 Task: Create a due date automation trigger when advanced on, 2 hours before a card is due add fields with custom field "Resume" set.
Action: Mouse moved to (812, 238)
Screenshot: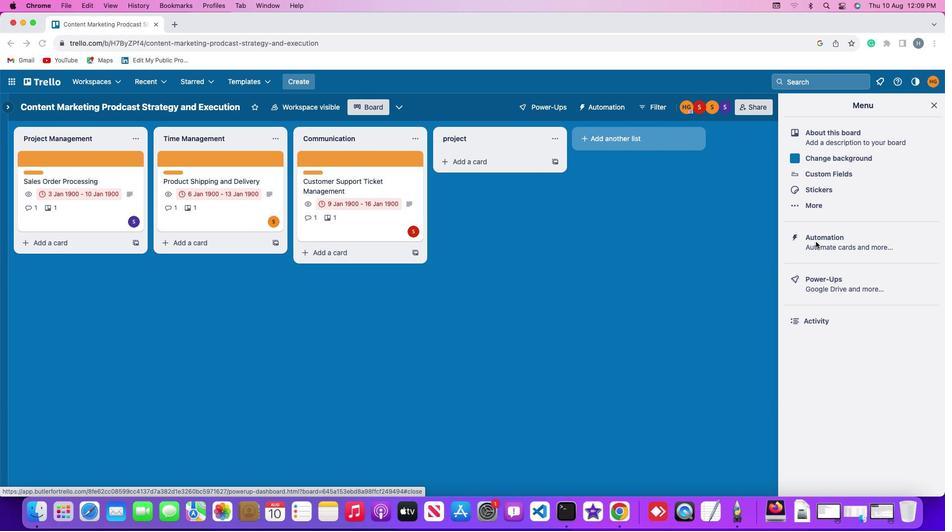 
Action: Mouse pressed left at (812, 238)
Screenshot: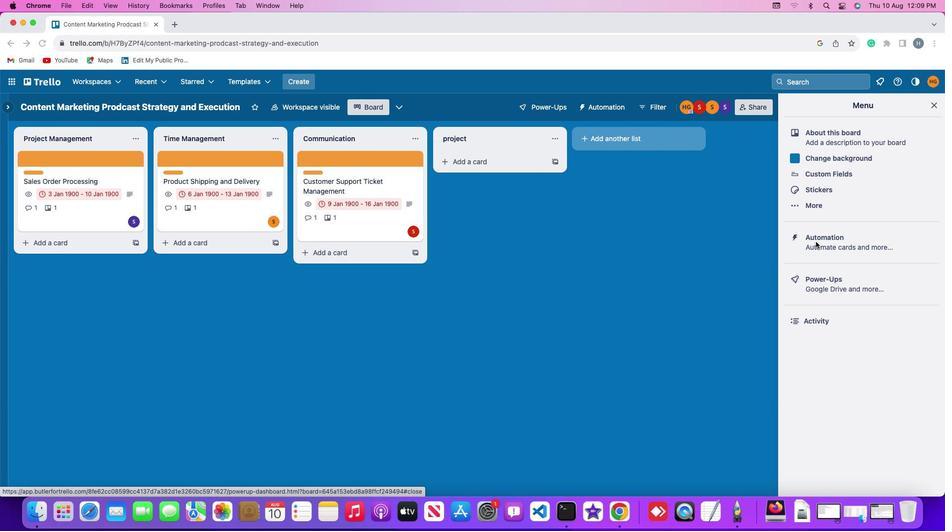 
Action: Mouse pressed left at (812, 238)
Screenshot: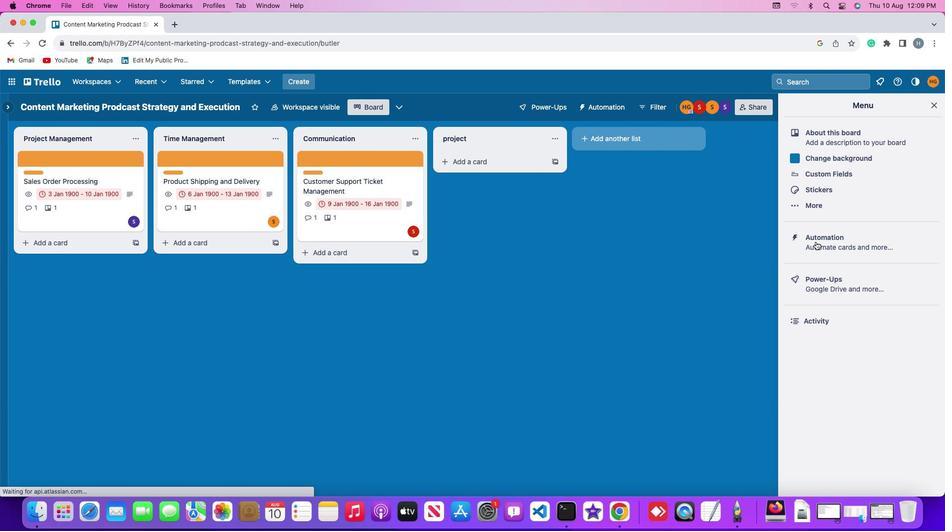 
Action: Mouse moved to (45, 227)
Screenshot: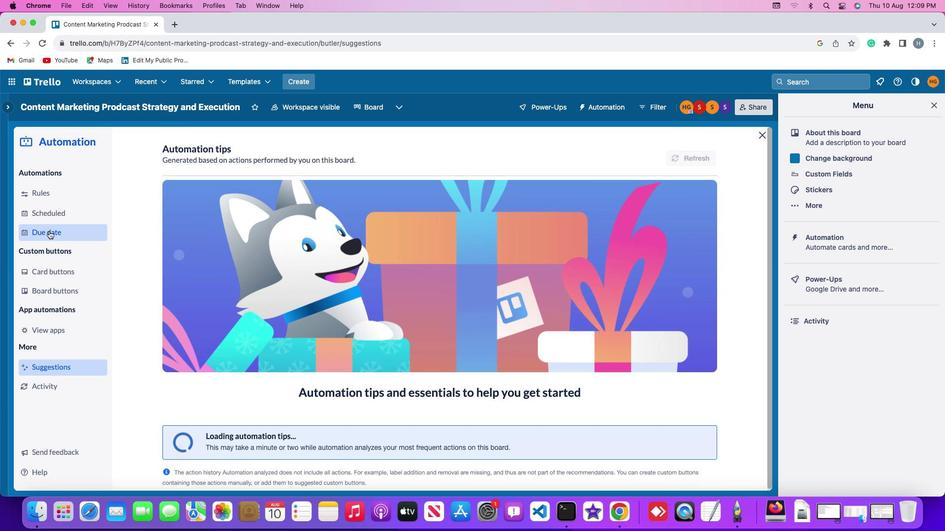 
Action: Mouse pressed left at (45, 227)
Screenshot: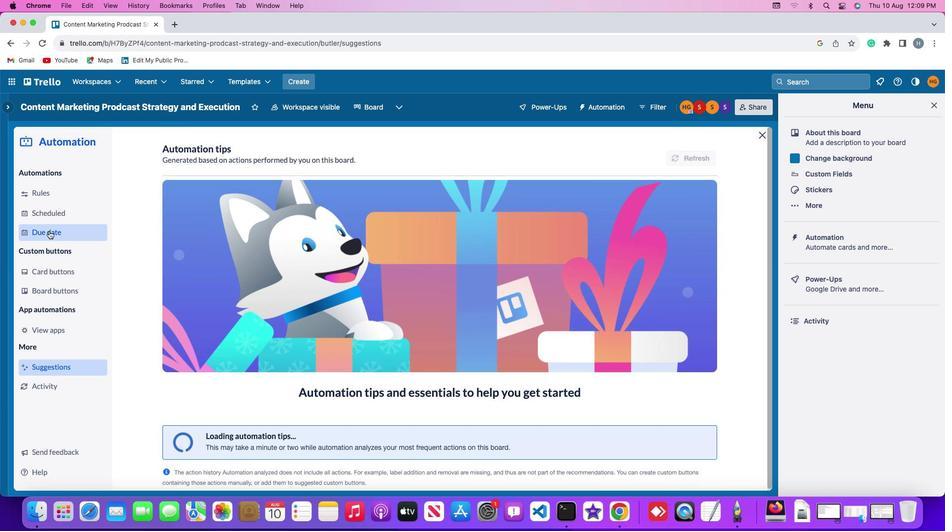 
Action: Mouse moved to (667, 147)
Screenshot: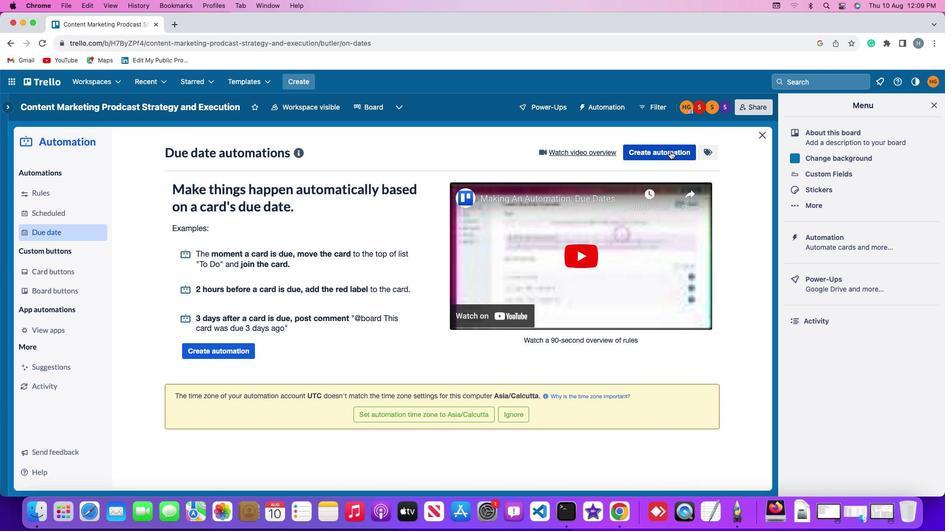 
Action: Mouse pressed left at (667, 147)
Screenshot: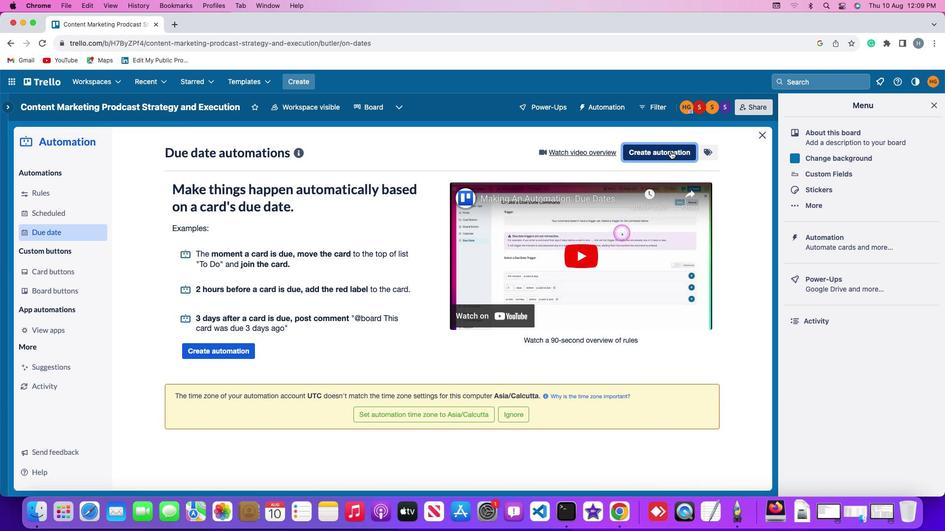 
Action: Mouse moved to (214, 242)
Screenshot: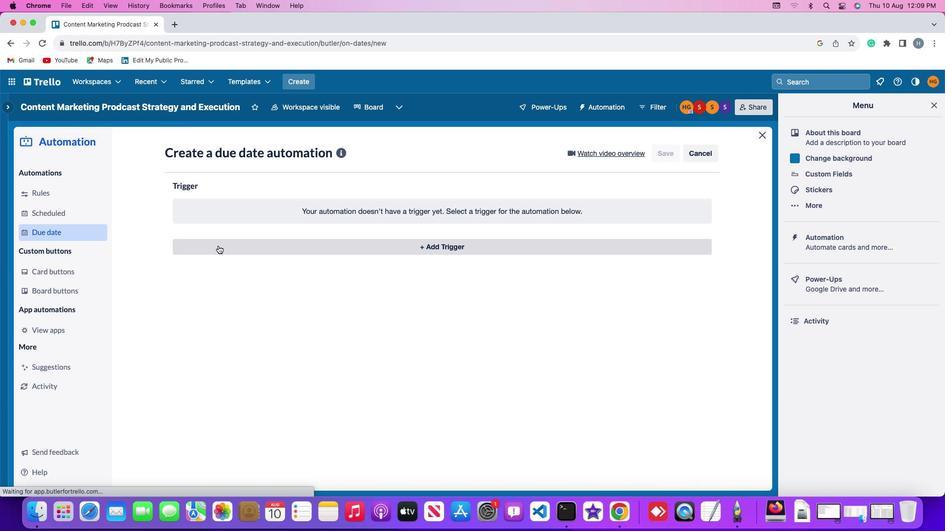 
Action: Mouse pressed left at (214, 242)
Screenshot: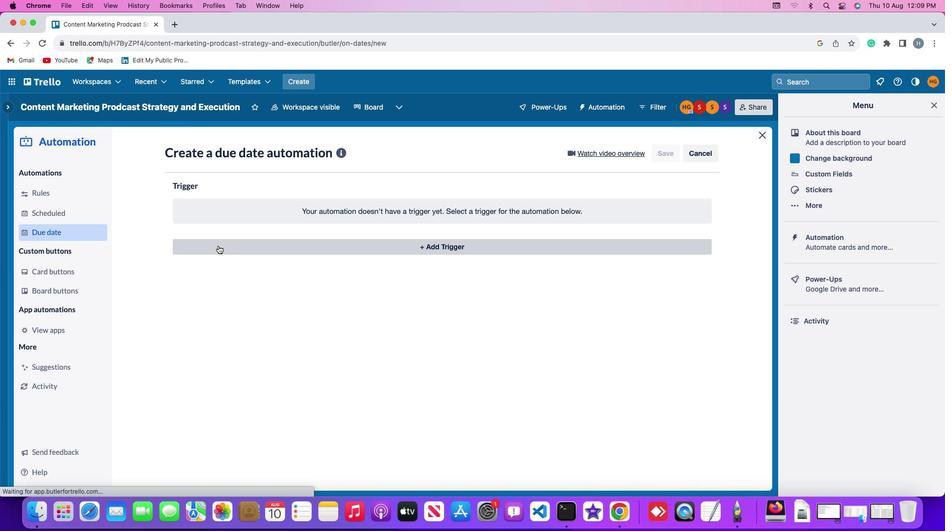 
Action: Mouse moved to (190, 389)
Screenshot: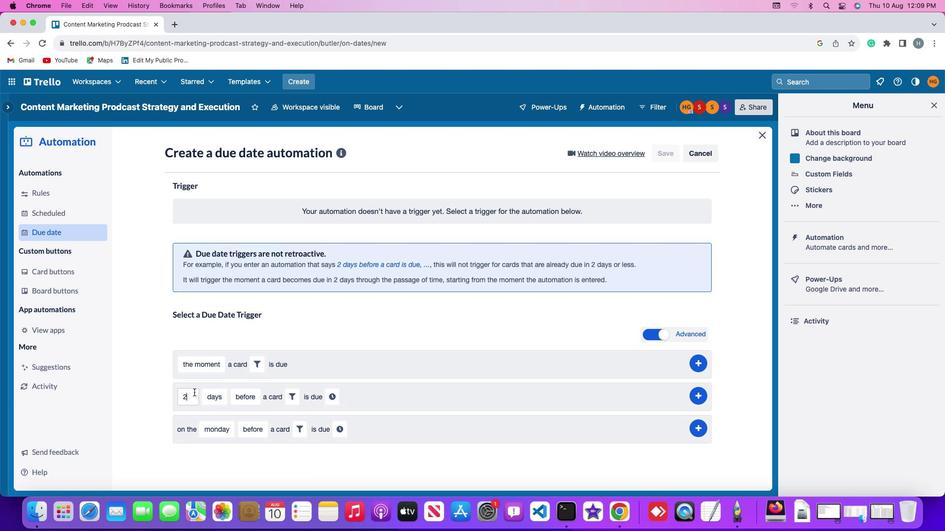 
Action: Mouse pressed left at (190, 389)
Screenshot: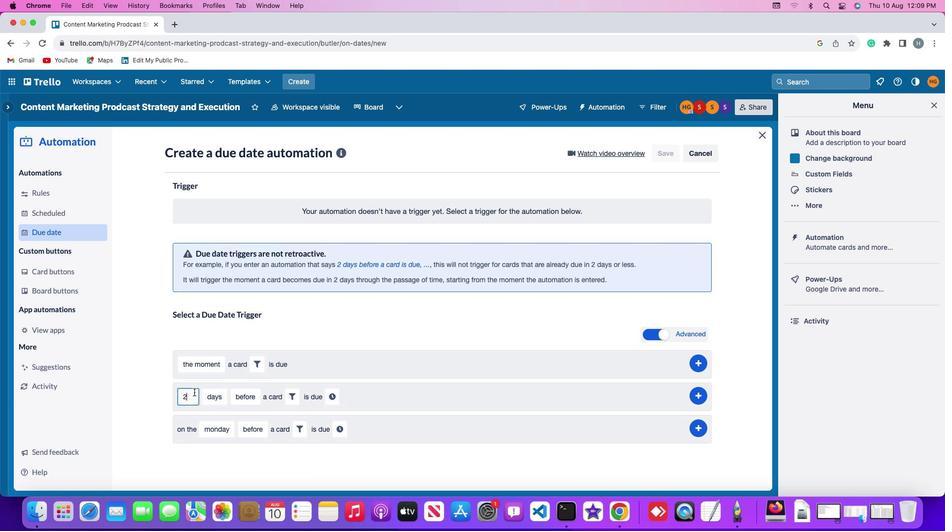 
Action: Mouse moved to (190, 389)
Screenshot: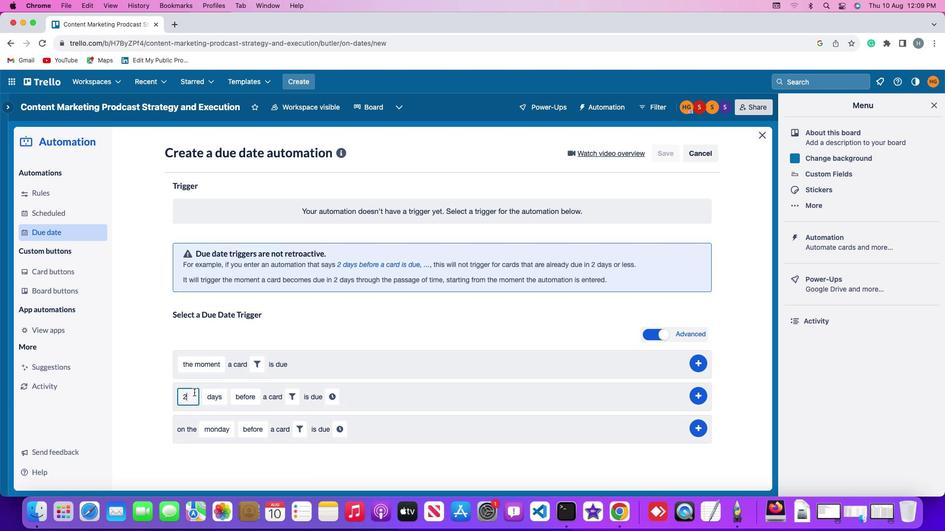 
Action: Key pressed Key.backspace'2'
Screenshot: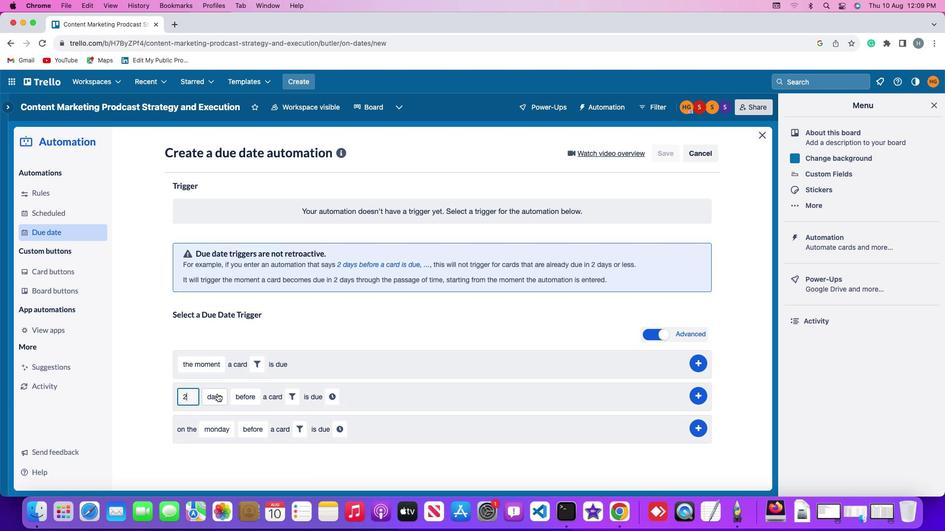 
Action: Mouse moved to (215, 390)
Screenshot: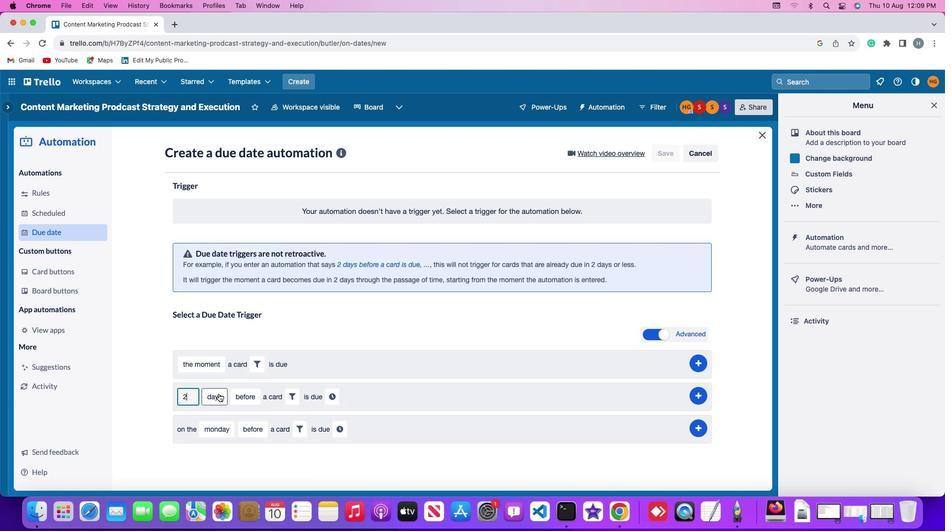 
Action: Mouse pressed left at (215, 390)
Screenshot: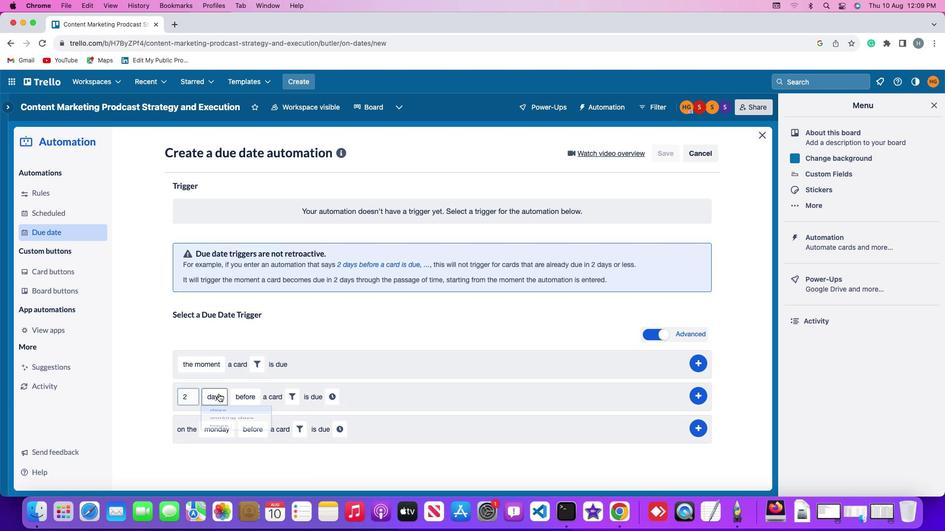 
Action: Mouse moved to (222, 446)
Screenshot: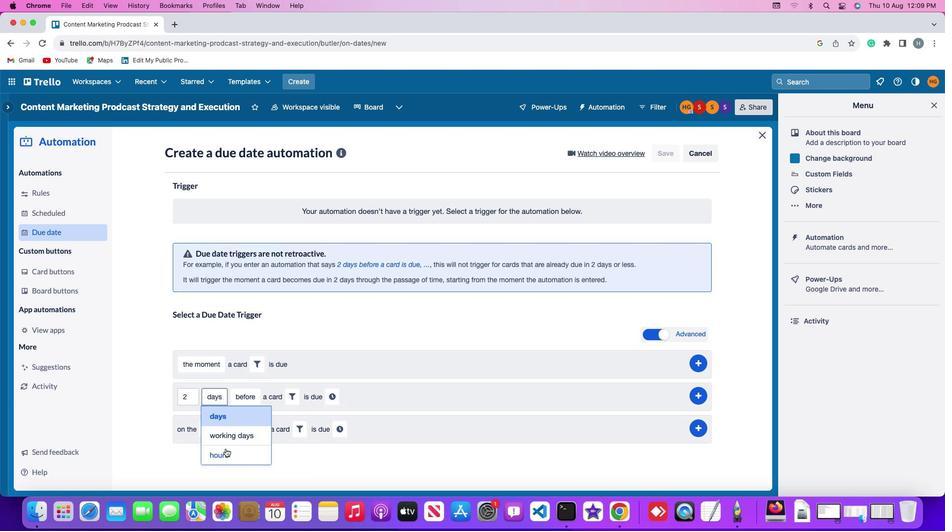 
Action: Mouse pressed left at (222, 446)
Screenshot: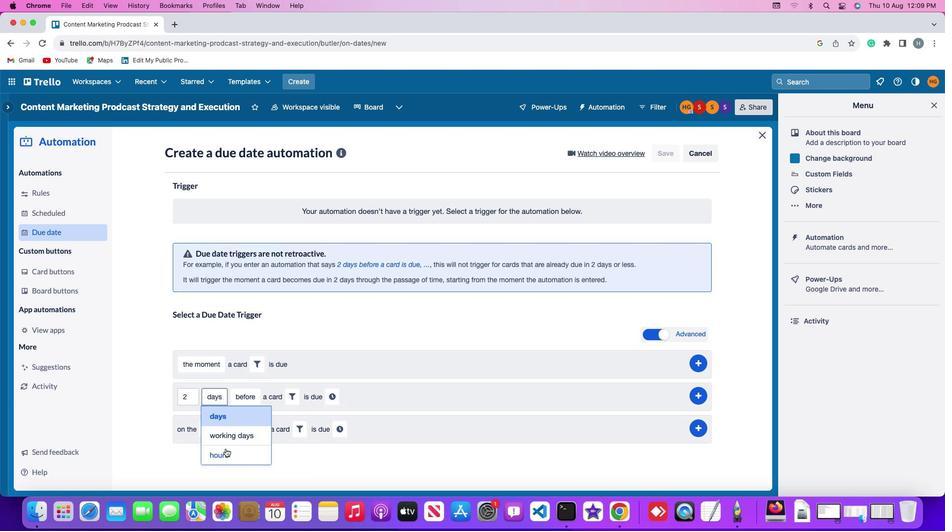 
Action: Mouse moved to (246, 388)
Screenshot: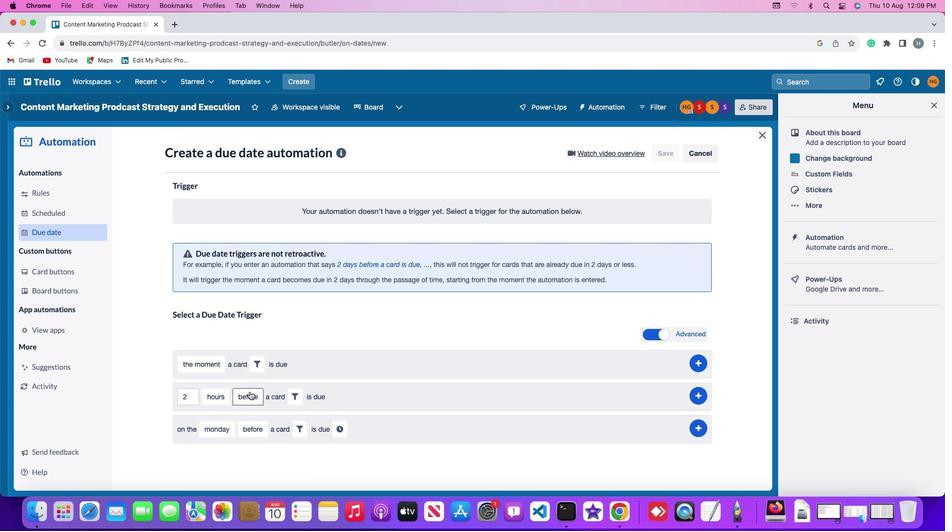 
Action: Mouse pressed left at (246, 388)
Screenshot: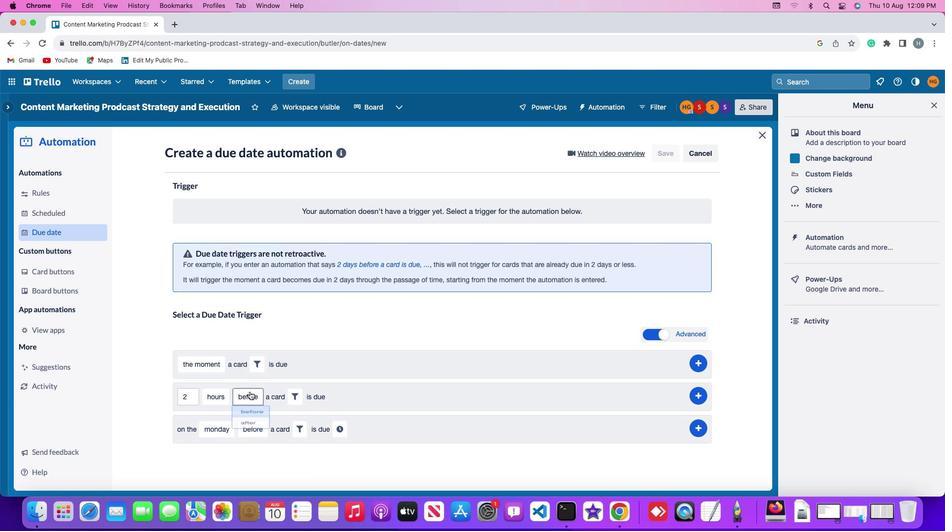 
Action: Mouse moved to (252, 413)
Screenshot: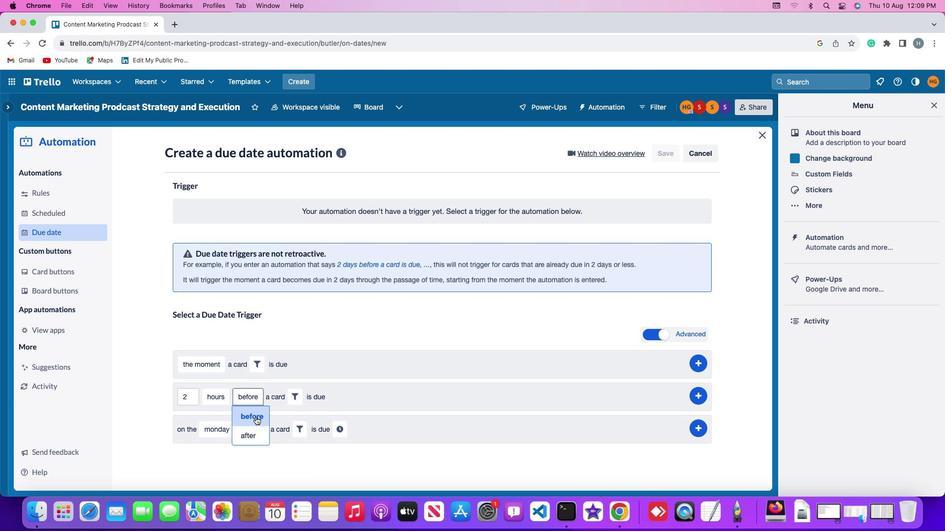 
Action: Mouse pressed left at (252, 413)
Screenshot: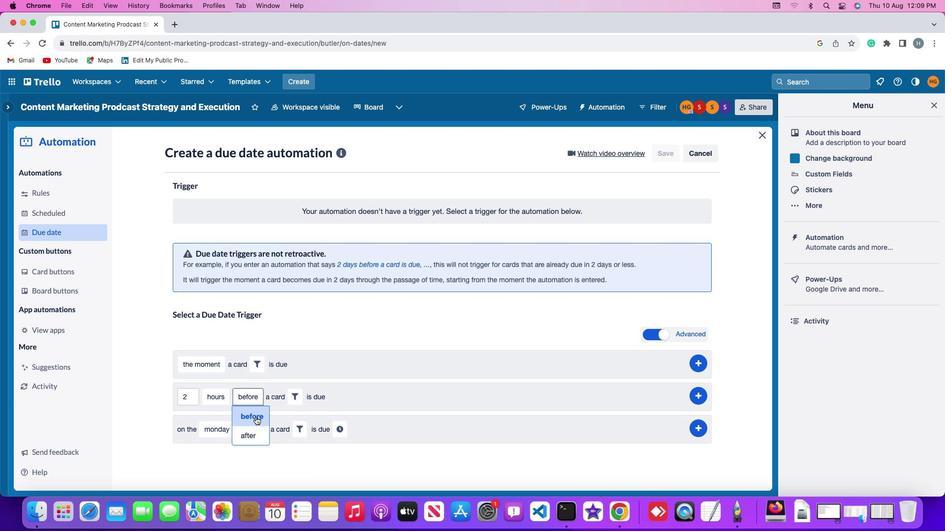
Action: Mouse moved to (292, 394)
Screenshot: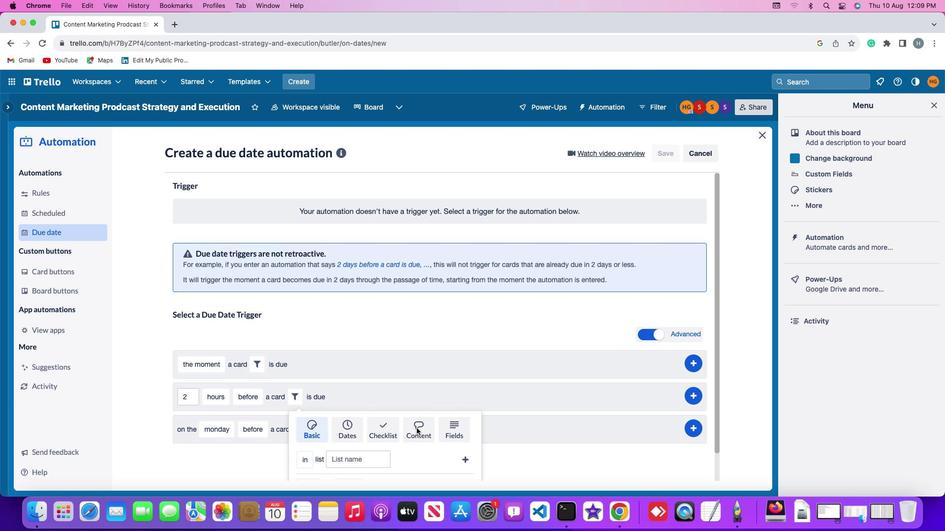 
Action: Mouse pressed left at (292, 394)
Screenshot: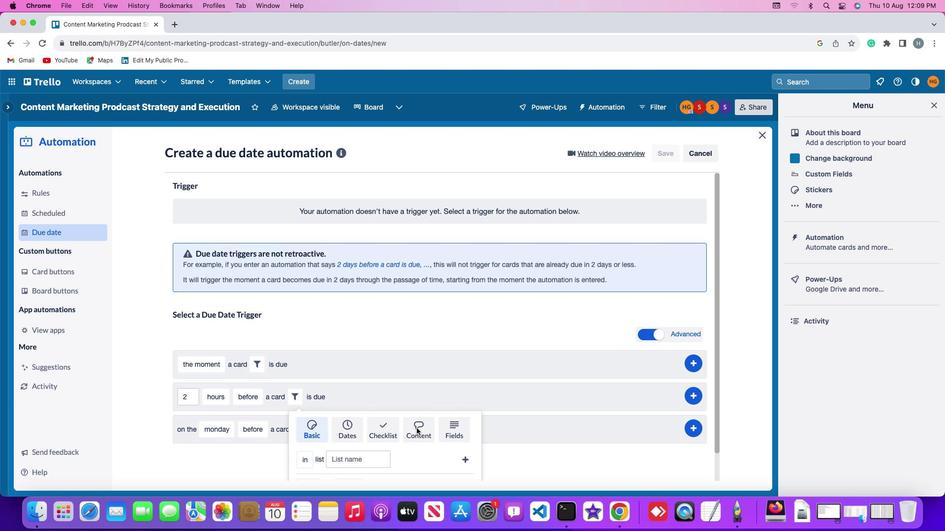 
Action: Mouse moved to (452, 424)
Screenshot: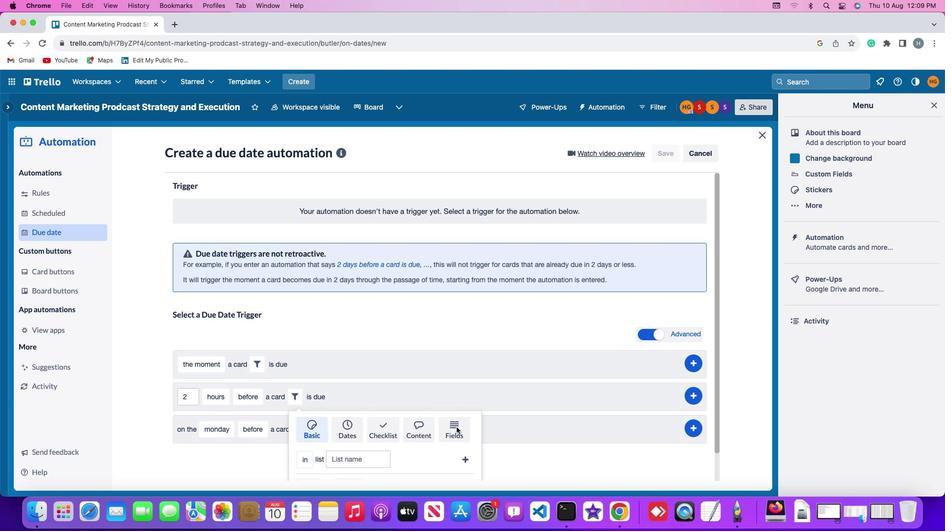 
Action: Mouse pressed left at (452, 424)
Screenshot: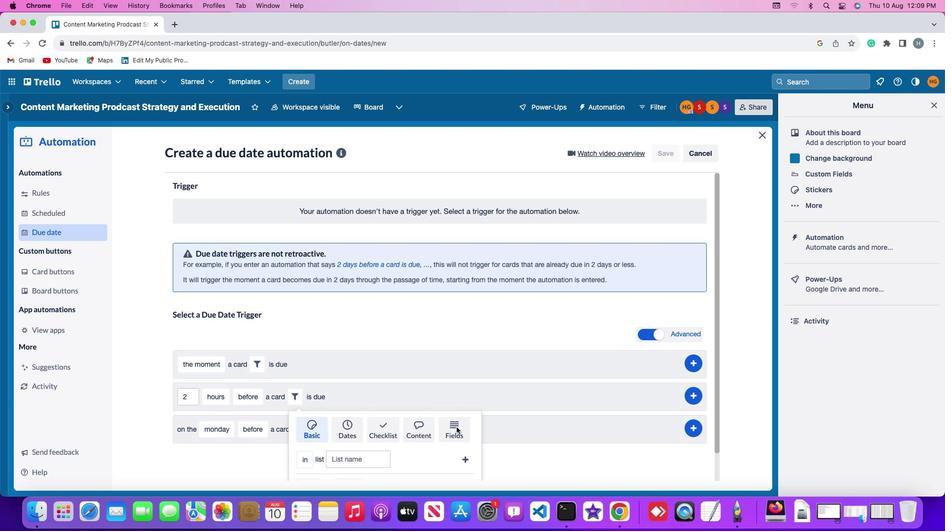 
Action: Mouse moved to (239, 459)
Screenshot: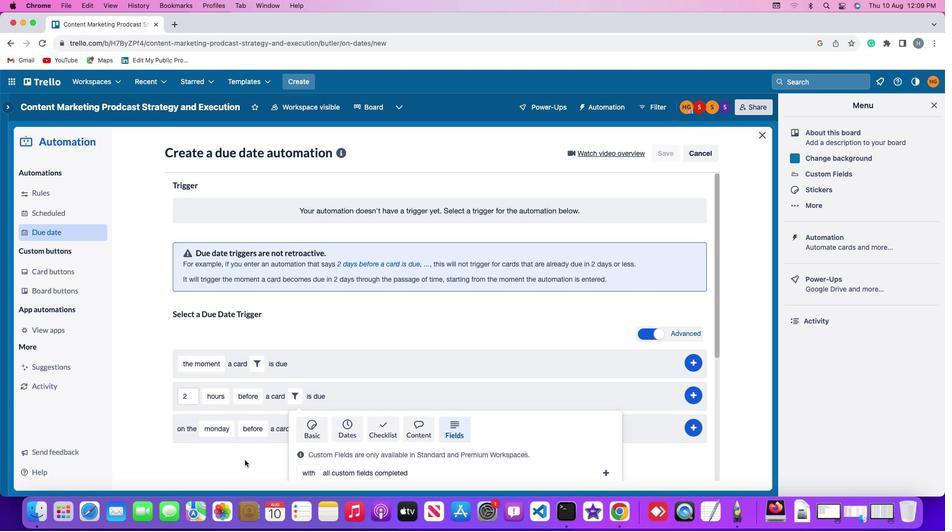 
Action: Mouse scrolled (239, 459) with delta (-2, -3)
Screenshot: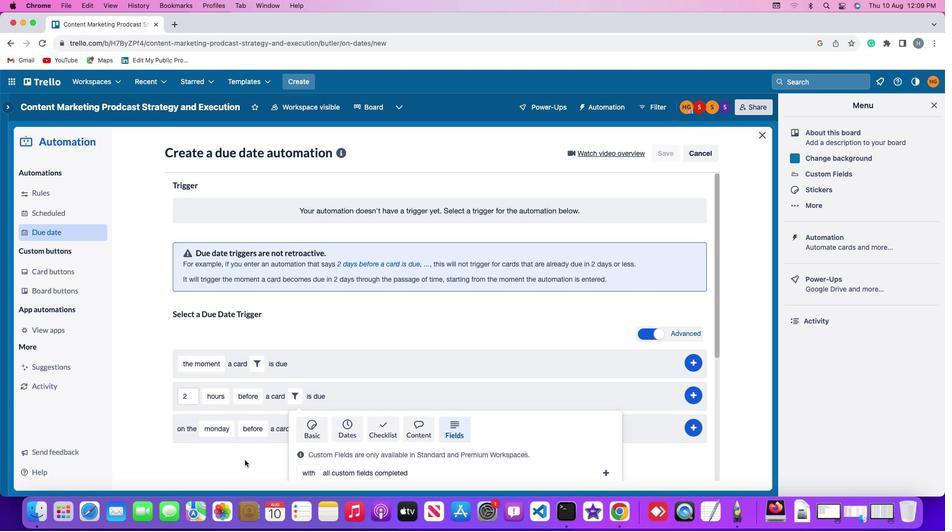 
Action: Mouse moved to (241, 457)
Screenshot: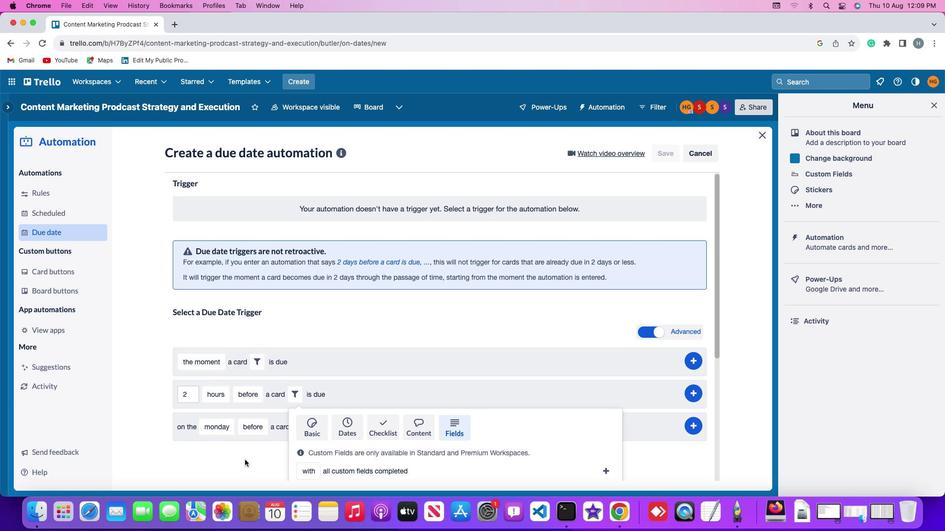 
Action: Mouse scrolled (241, 457) with delta (-2, -3)
Screenshot: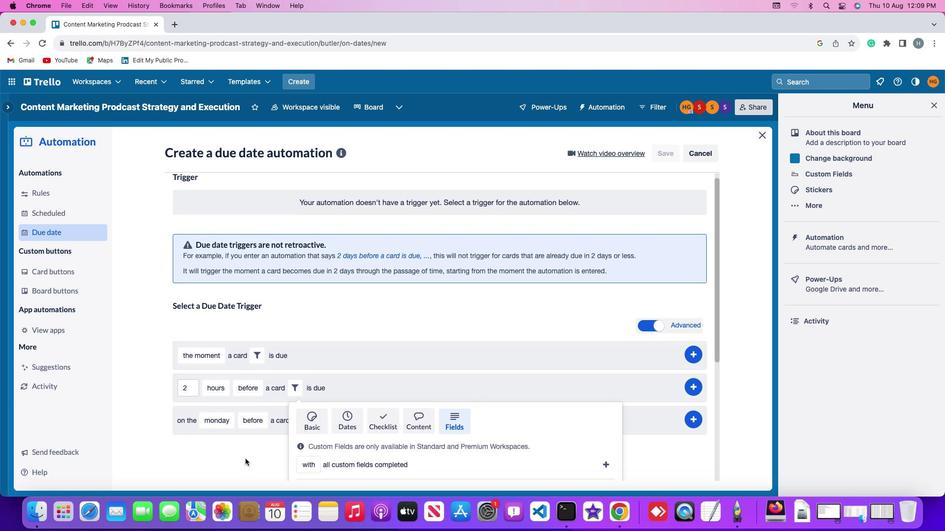 
Action: Mouse moved to (241, 457)
Screenshot: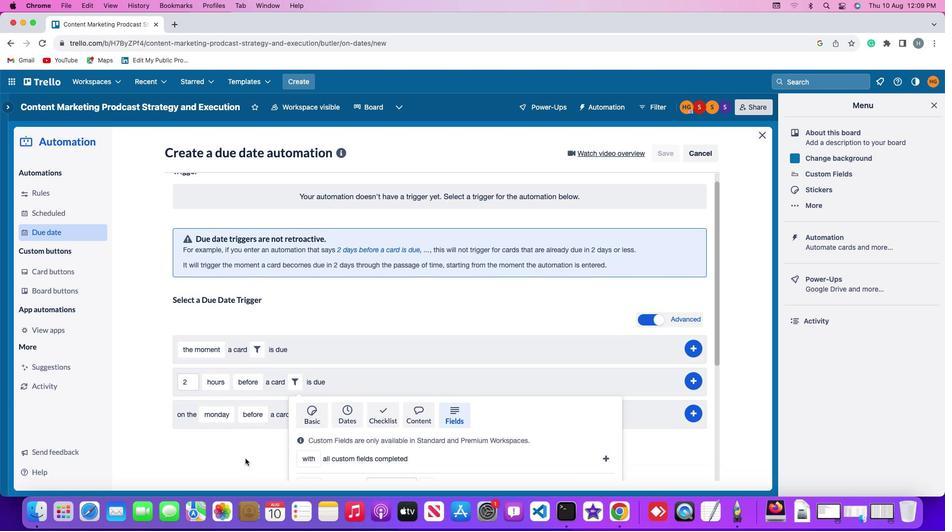 
Action: Mouse scrolled (241, 457) with delta (-2, -3)
Screenshot: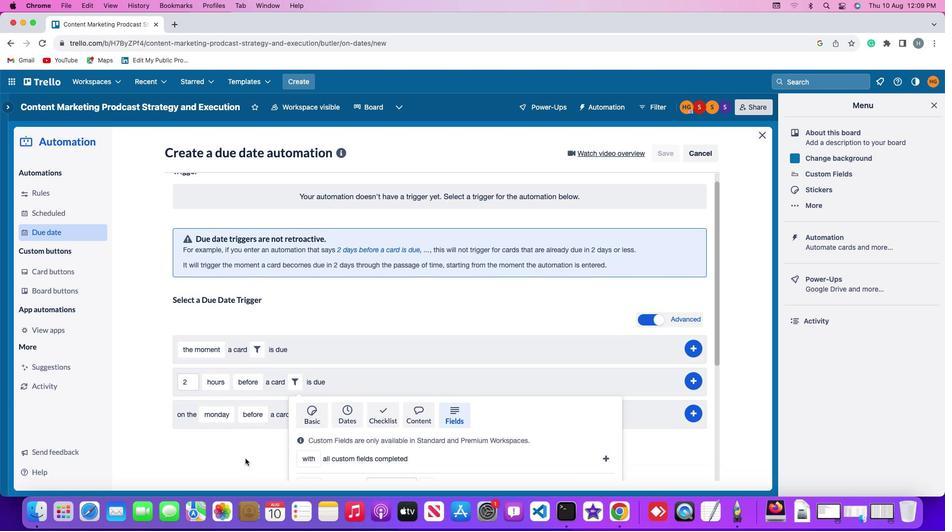 
Action: Mouse moved to (242, 454)
Screenshot: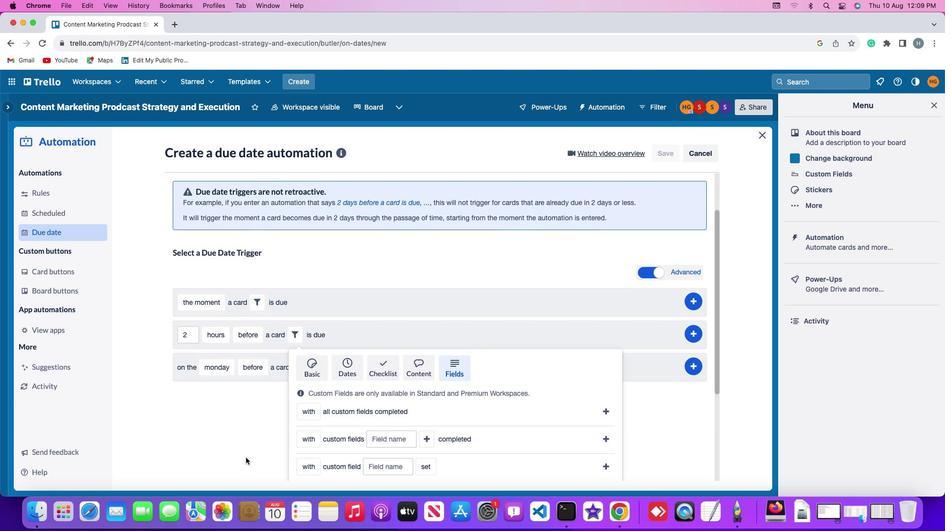 
Action: Mouse scrolled (242, 454) with delta (-2, -3)
Screenshot: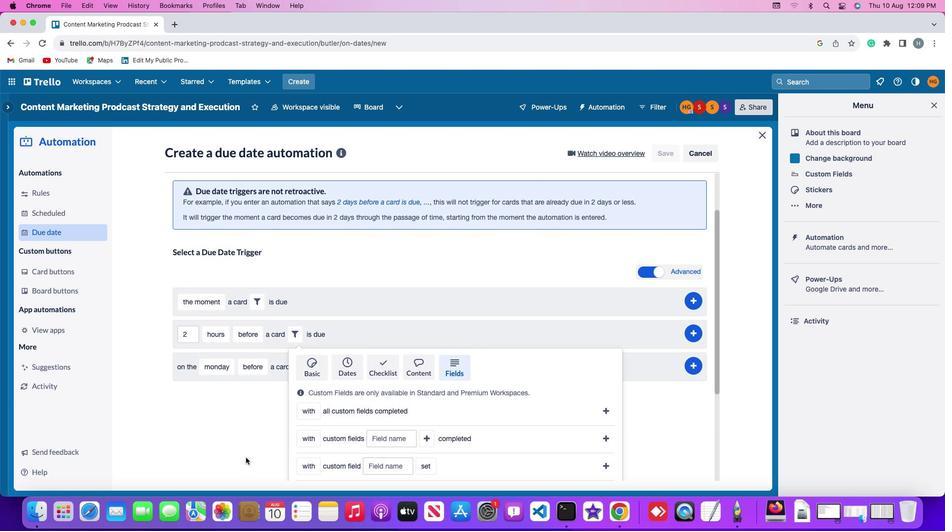 
Action: Mouse scrolled (242, 454) with delta (-2, -3)
Screenshot: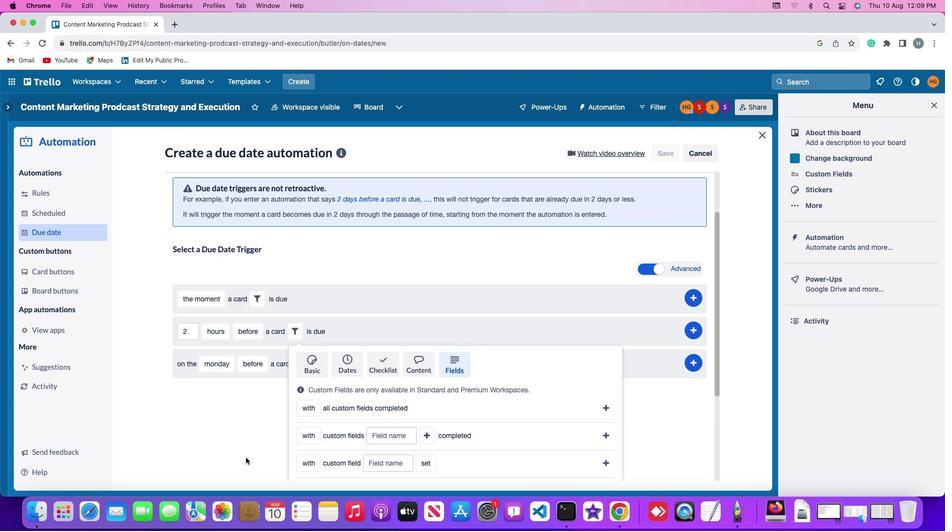 
Action: Mouse scrolled (242, 454) with delta (-2, -3)
Screenshot: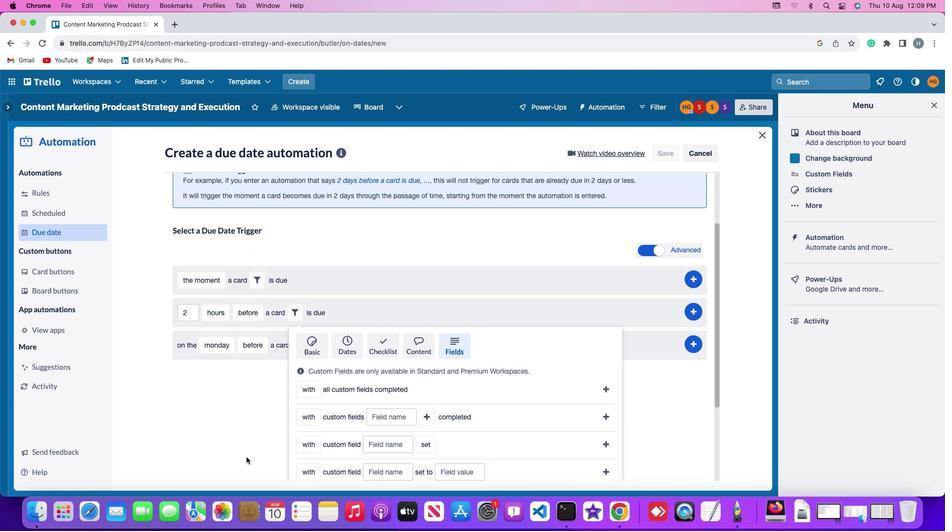 
Action: Mouse moved to (306, 407)
Screenshot: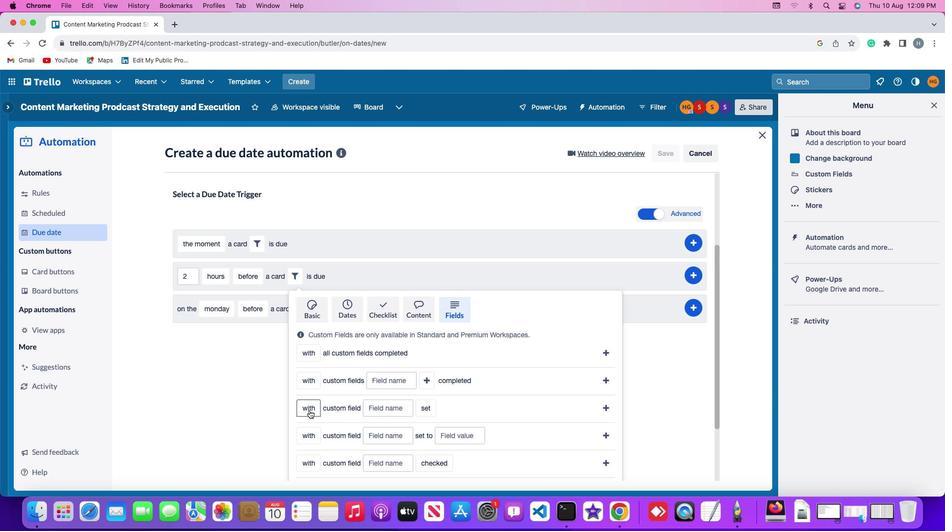 
Action: Mouse pressed left at (306, 407)
Screenshot: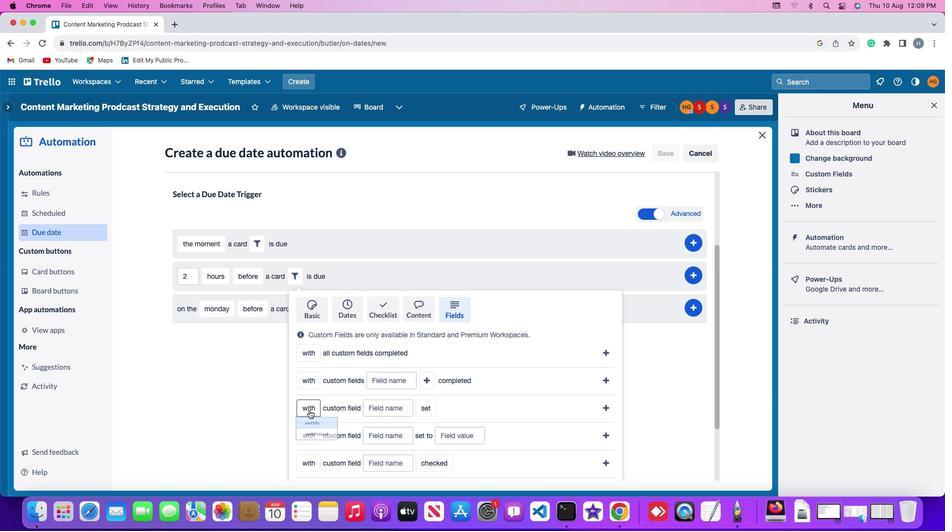 
Action: Mouse moved to (307, 421)
Screenshot: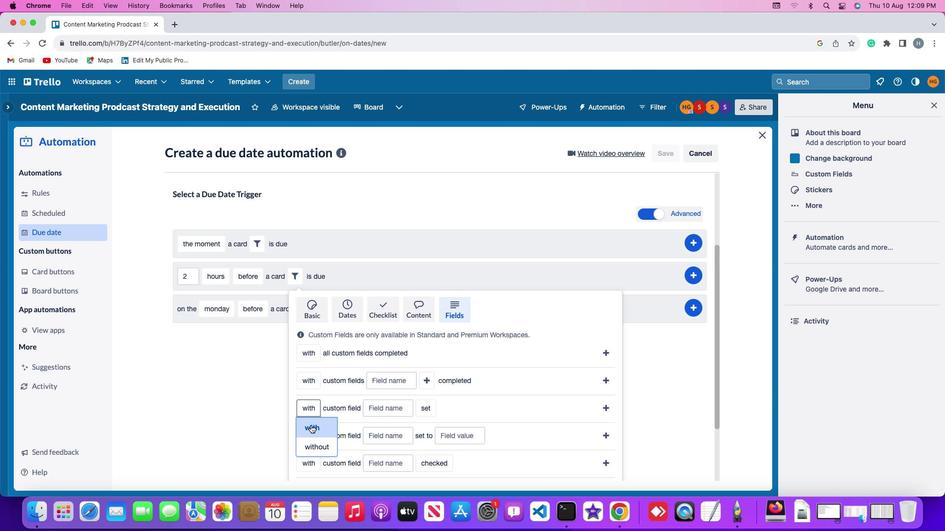 
Action: Mouse pressed left at (307, 421)
Screenshot: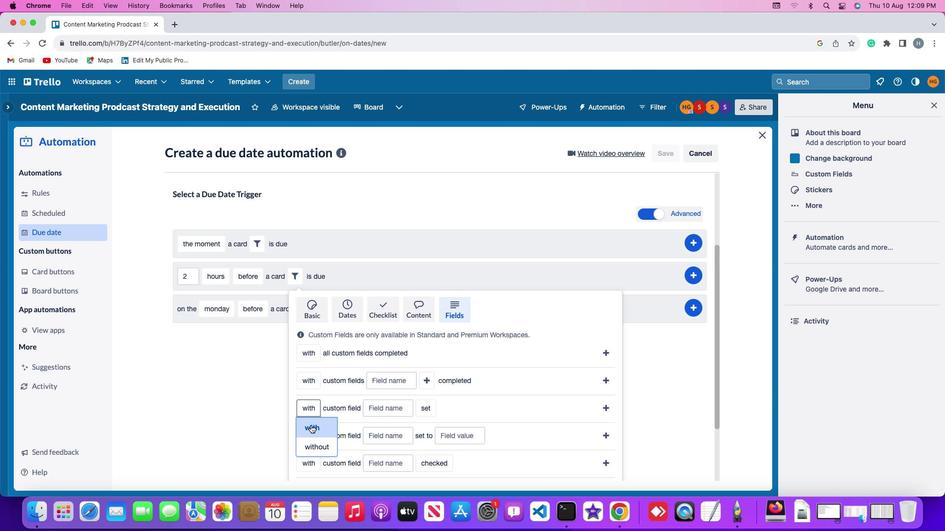
Action: Mouse moved to (384, 406)
Screenshot: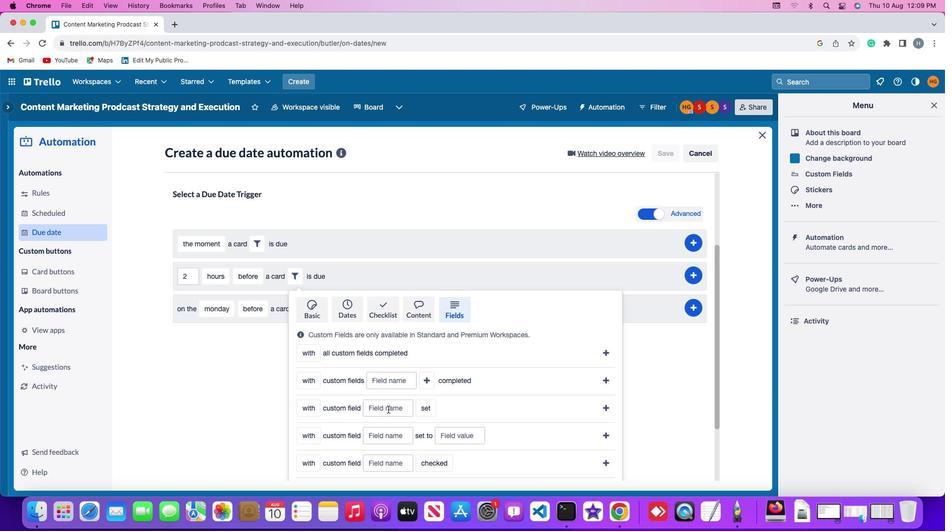 
Action: Mouse pressed left at (384, 406)
Screenshot: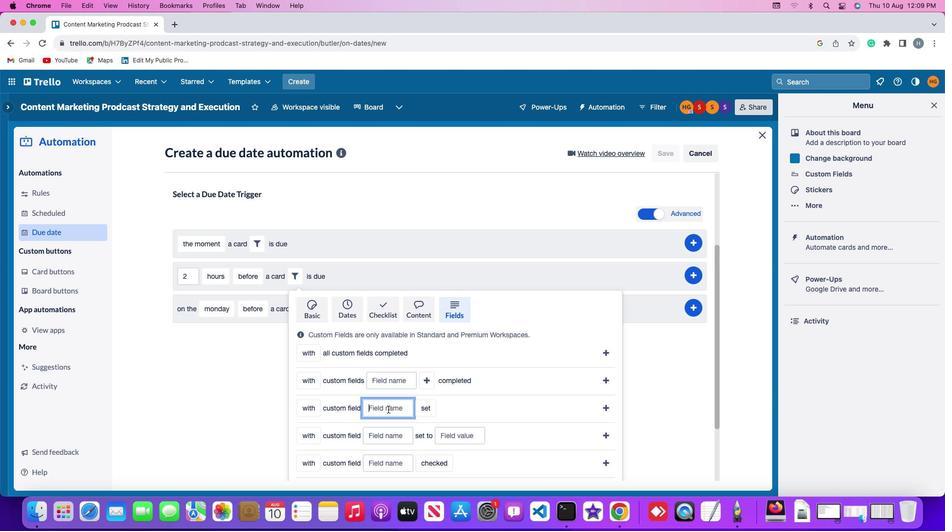 
Action: Key pressed Key.shift'R''e''s''u''m''e'
Screenshot: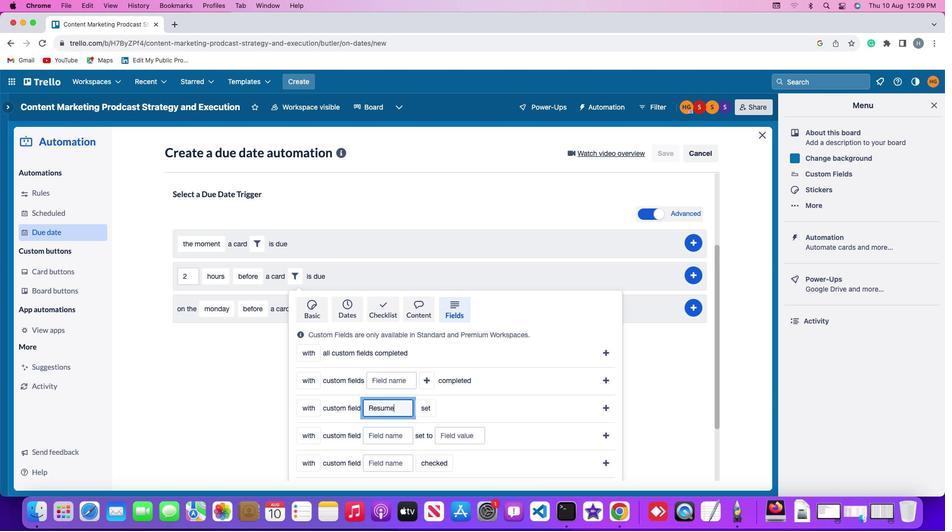 
Action: Mouse moved to (421, 406)
Screenshot: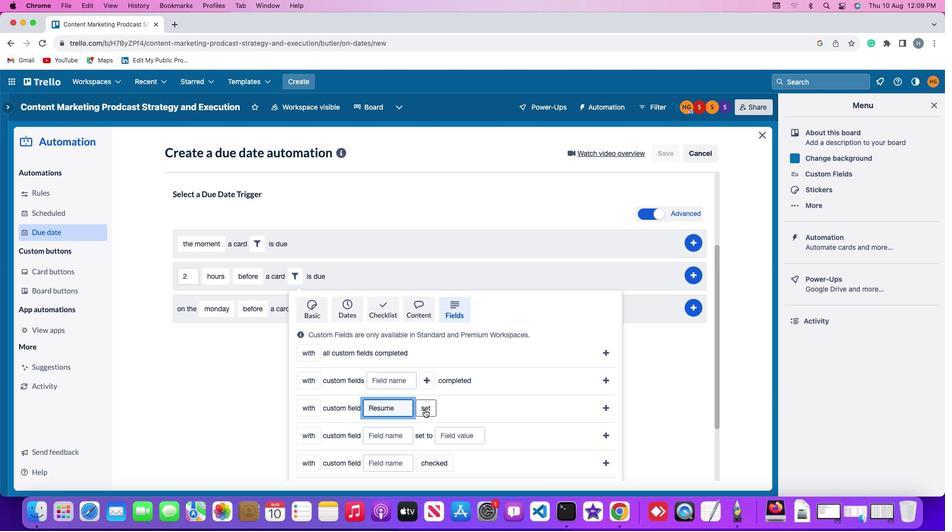 
Action: Mouse pressed left at (421, 406)
Screenshot: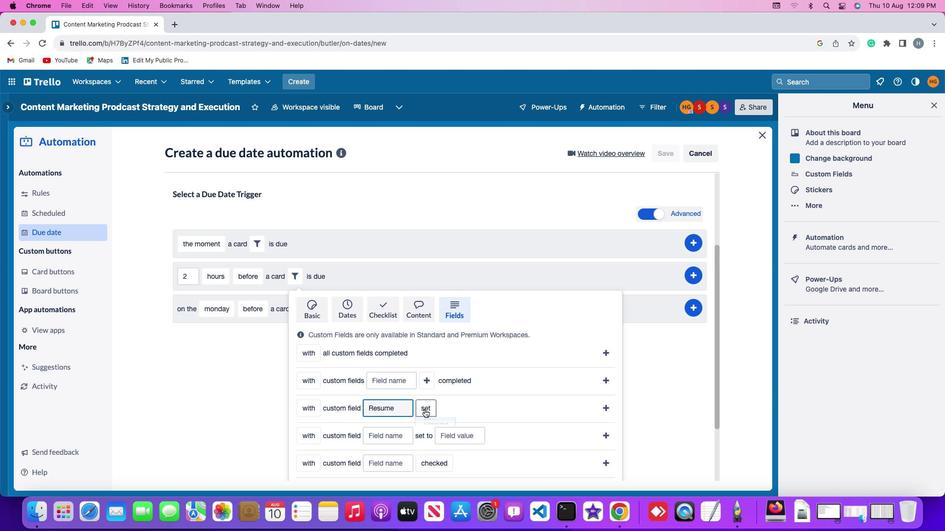 
Action: Mouse moved to (433, 422)
Screenshot: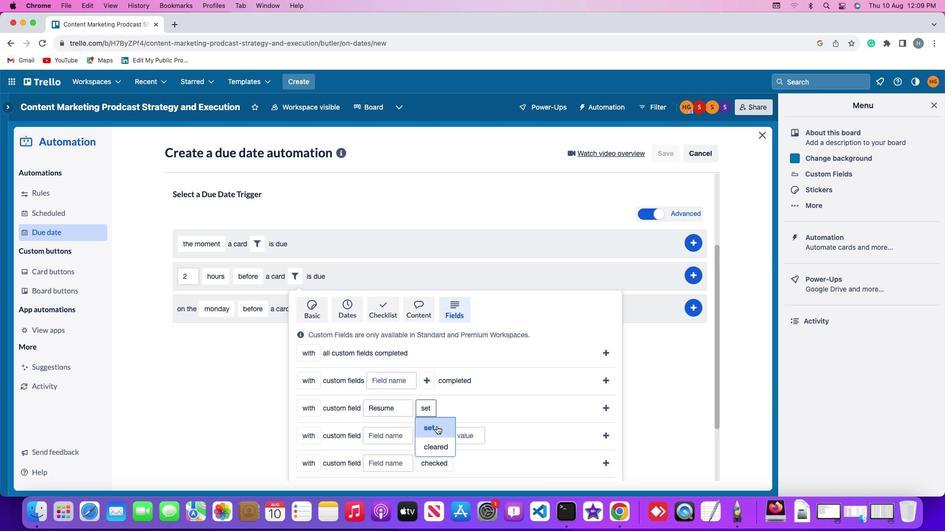 
Action: Mouse pressed left at (433, 422)
Screenshot: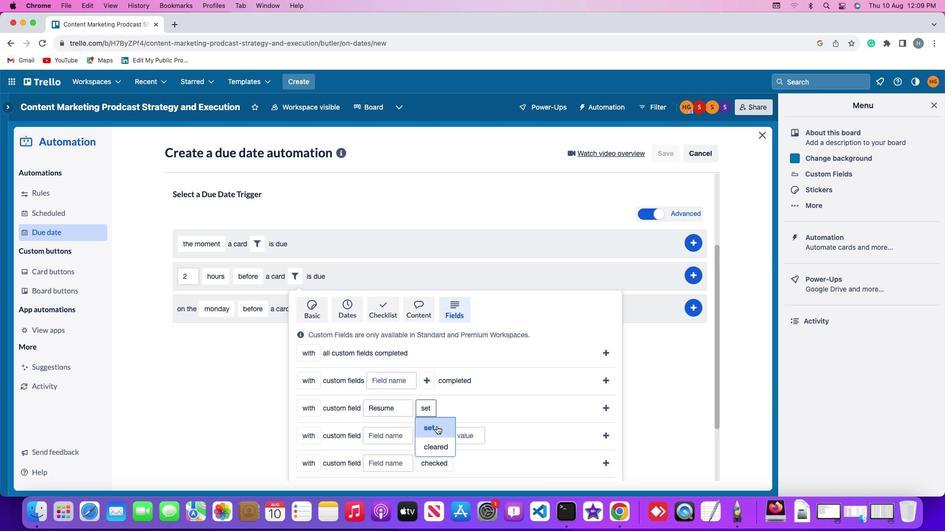 
Action: Mouse moved to (604, 405)
Screenshot: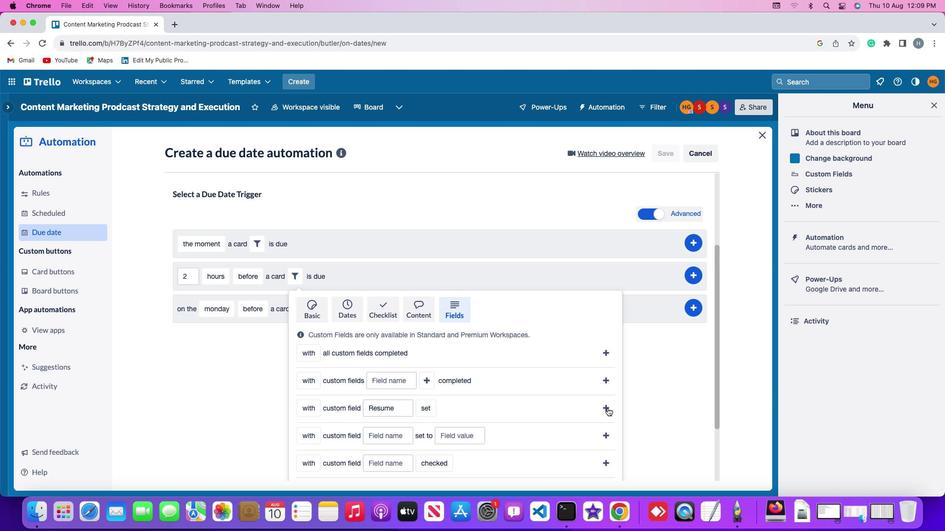 
Action: Mouse pressed left at (604, 405)
Screenshot: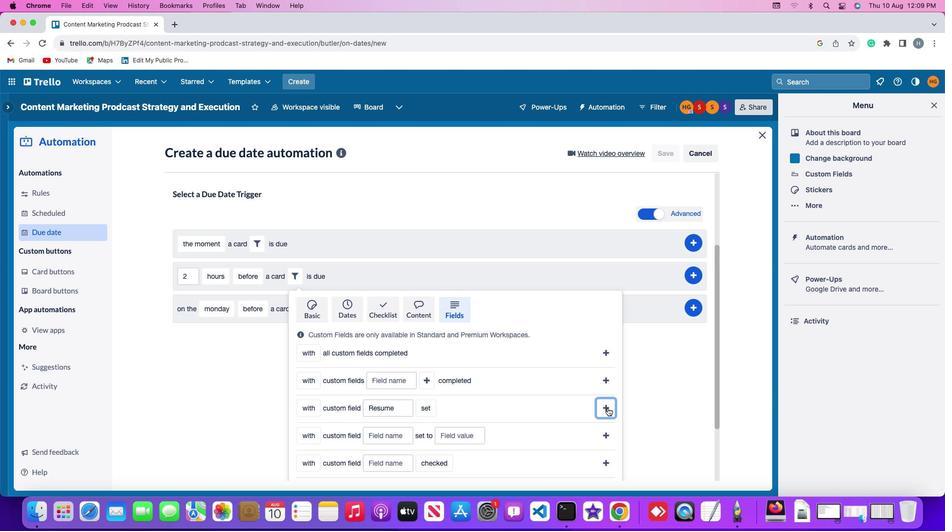 
Action: Mouse moved to (696, 389)
Screenshot: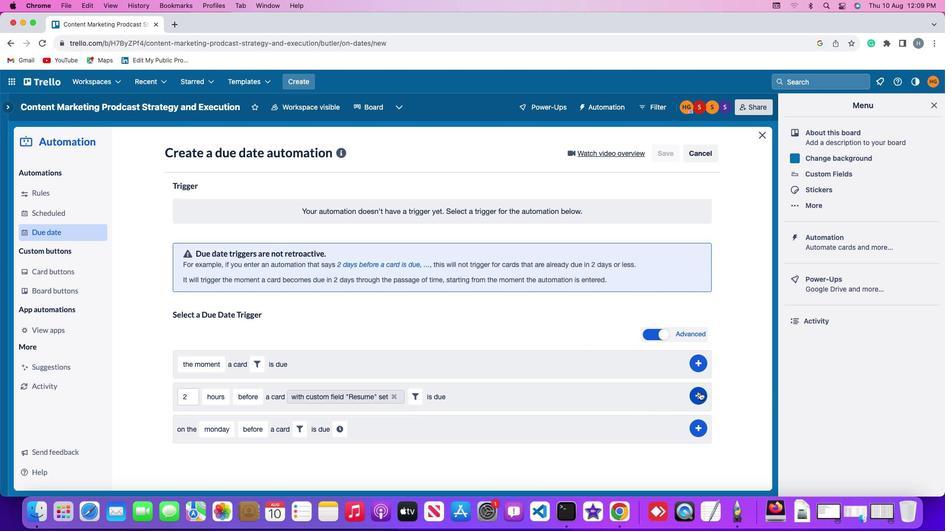 
Action: Mouse pressed left at (696, 389)
Screenshot: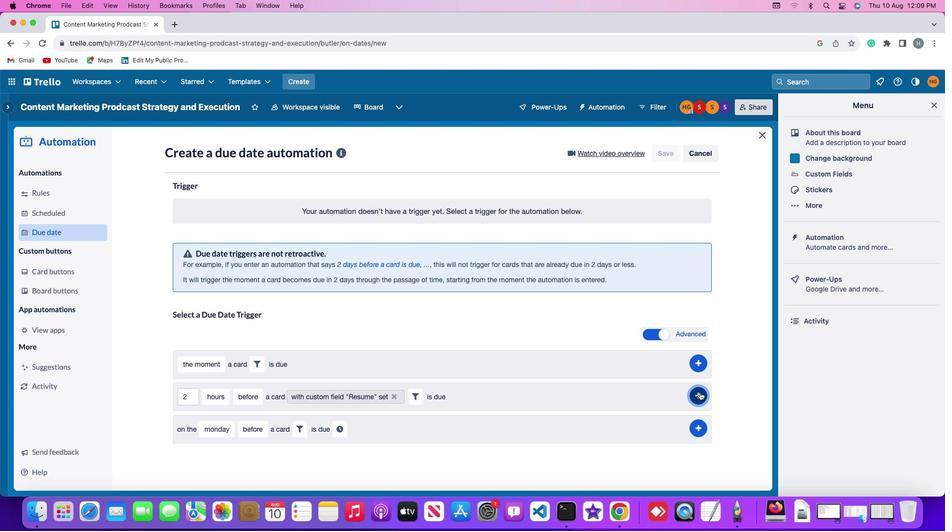 
Action: Mouse moved to (731, 314)
Screenshot: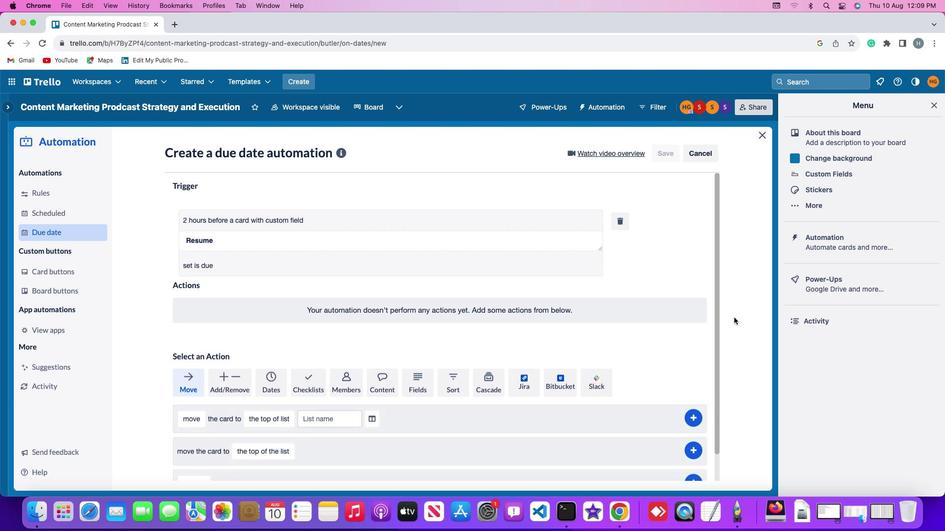 
